 Task: Move the task Create a new online platform for language translation services to the section To-Do in the project AgileRadius and sort the tasks in the project by Last modified on
Action: Mouse moved to (103, 305)
Screenshot: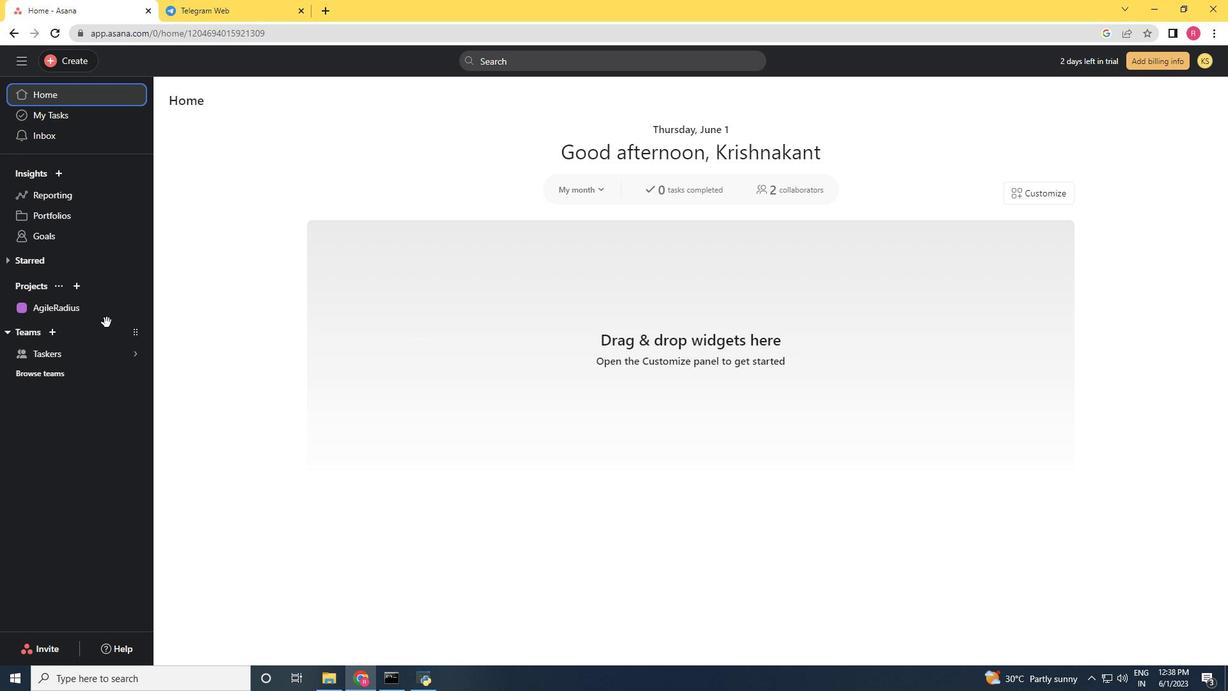 
Action: Mouse pressed left at (103, 305)
Screenshot: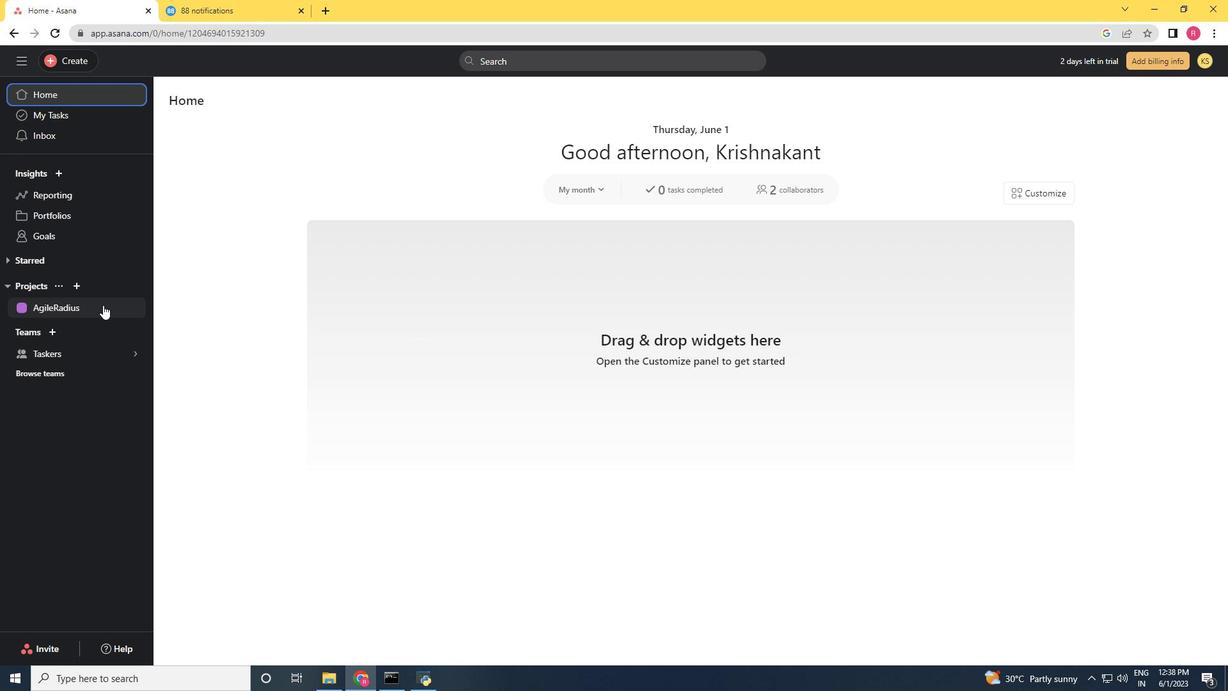 
Action: Mouse moved to (778, 257)
Screenshot: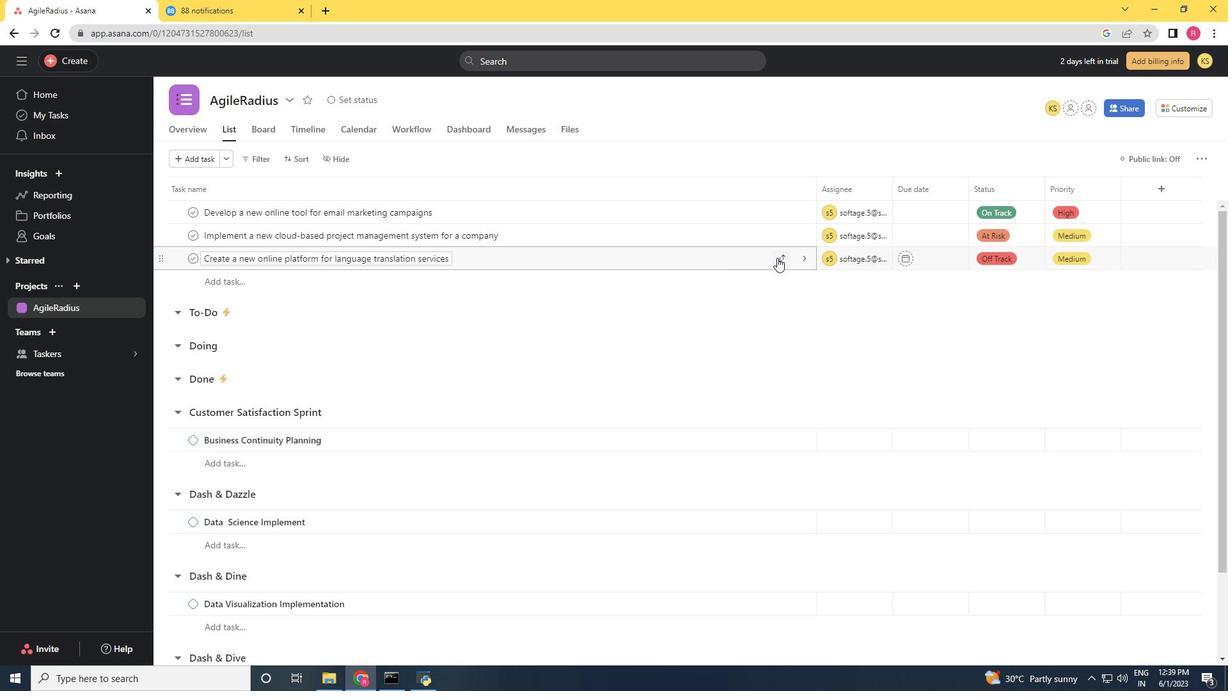 
Action: Mouse pressed left at (778, 257)
Screenshot: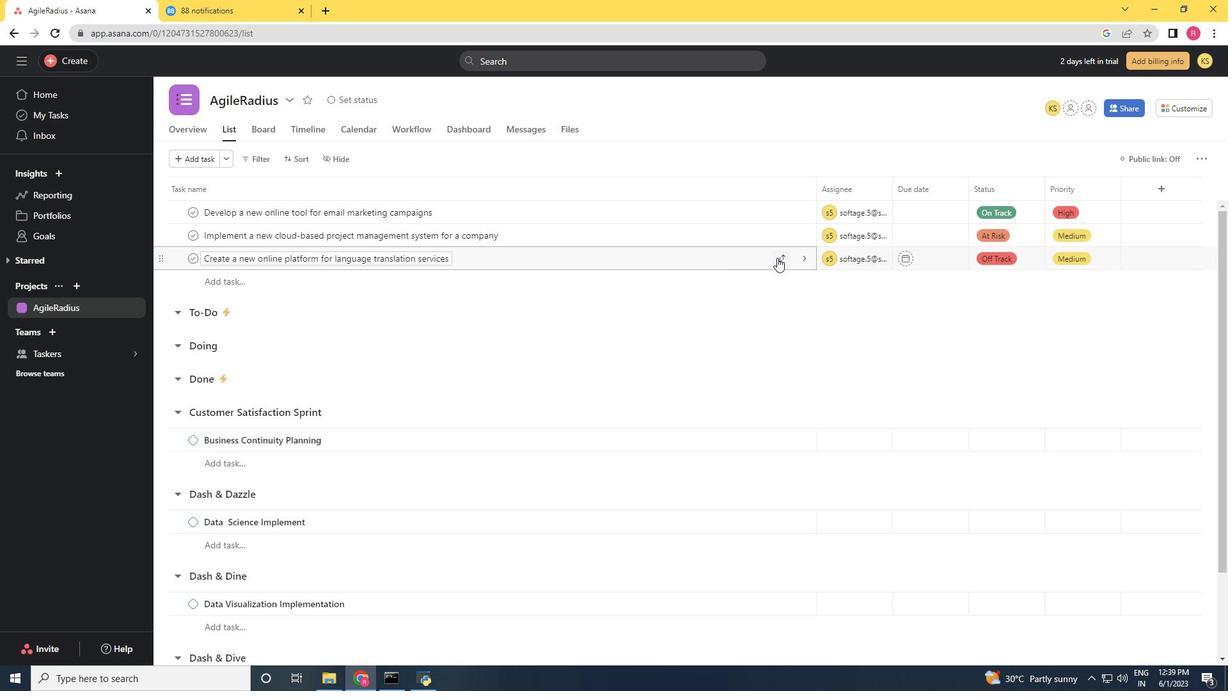 
Action: Mouse moved to (712, 334)
Screenshot: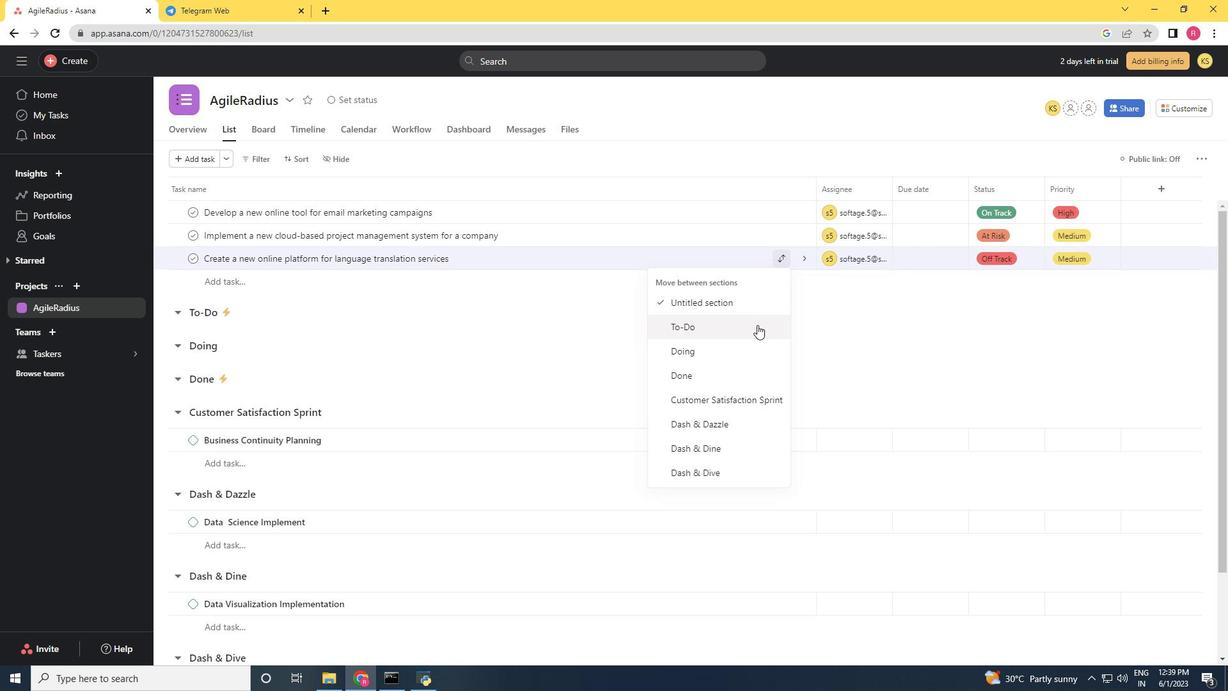 
Action: Mouse pressed left at (712, 334)
Screenshot: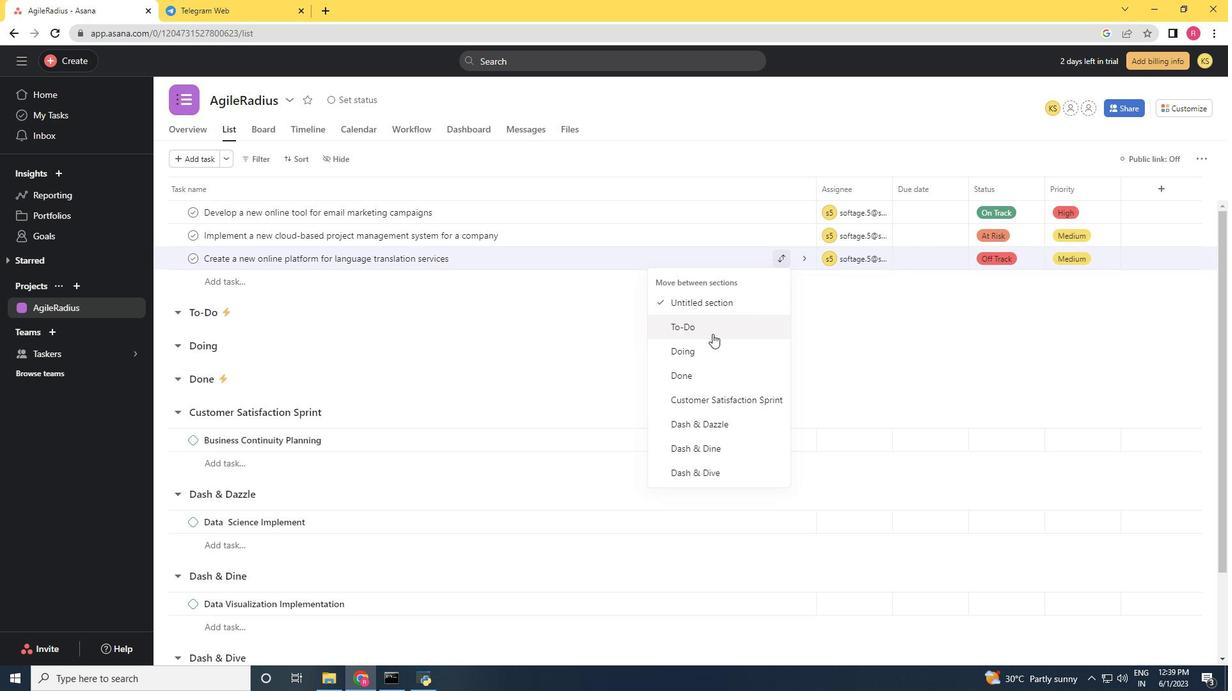 
Action: Mouse moved to (293, 152)
Screenshot: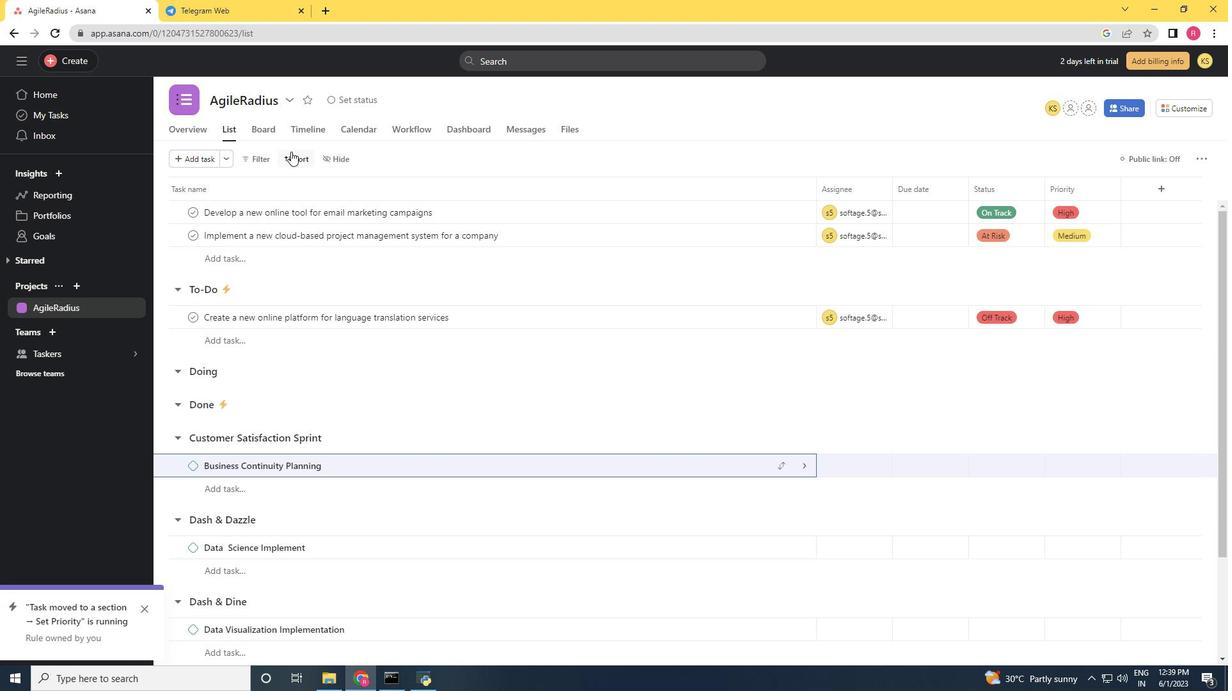 
Action: Mouse pressed left at (293, 152)
Screenshot: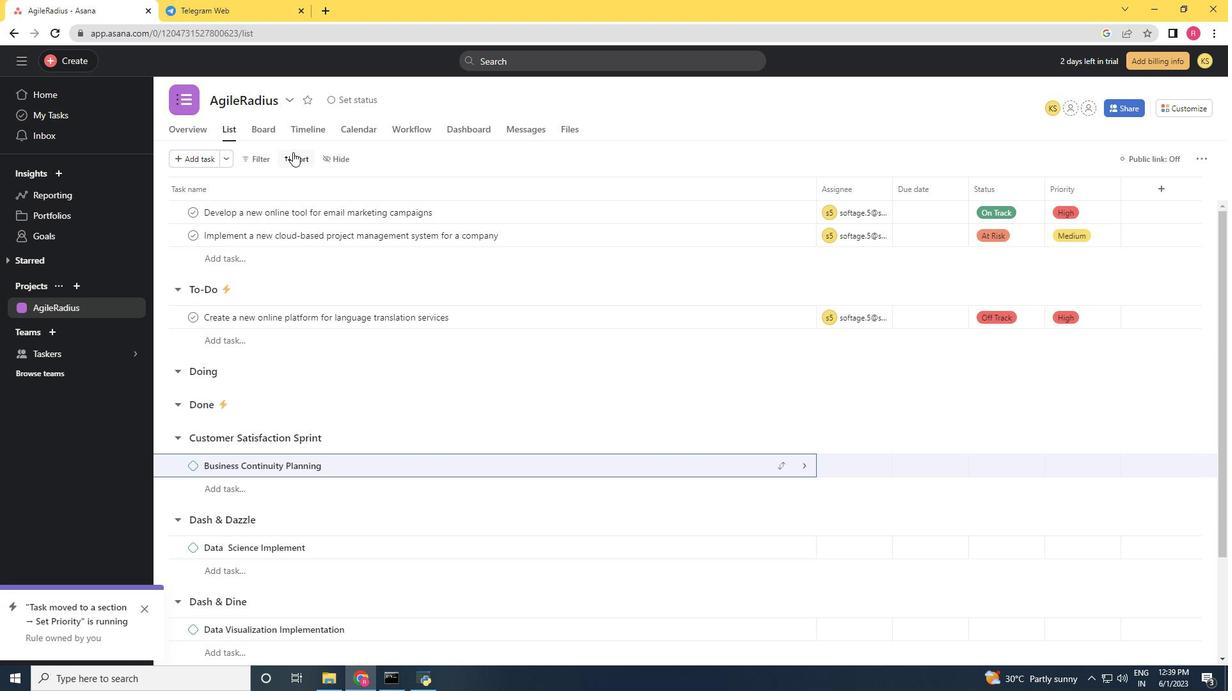 
Action: Mouse moved to (368, 333)
Screenshot: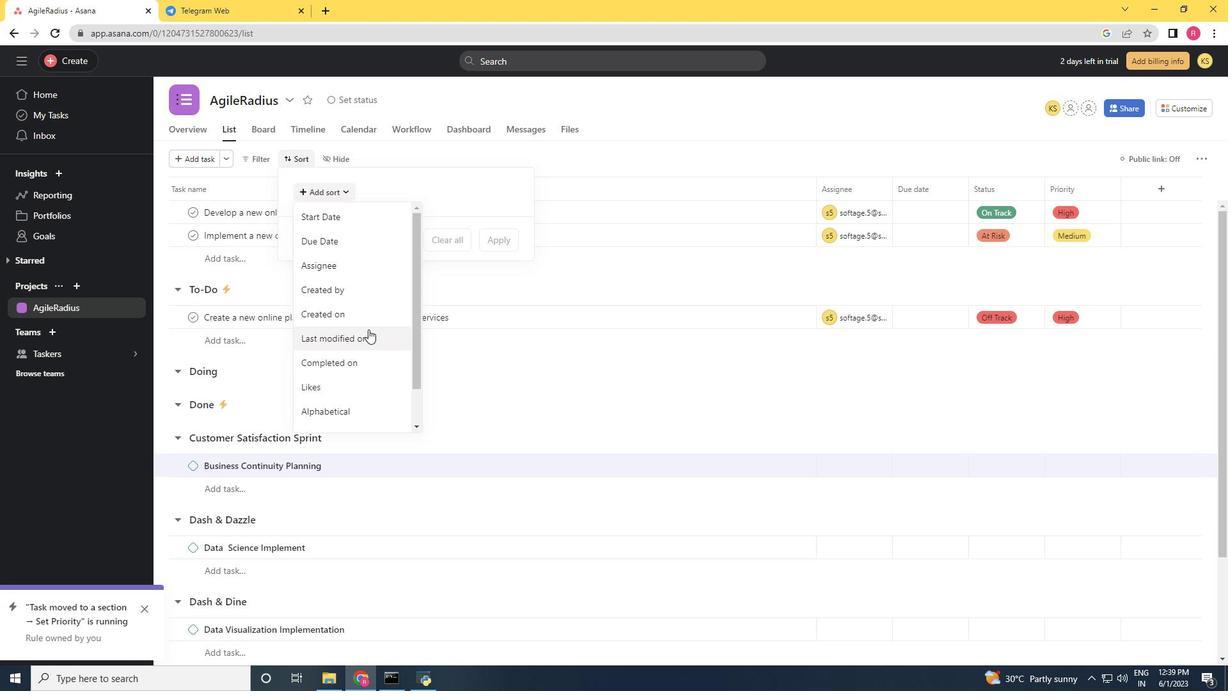 
Action: Mouse pressed left at (368, 333)
Screenshot: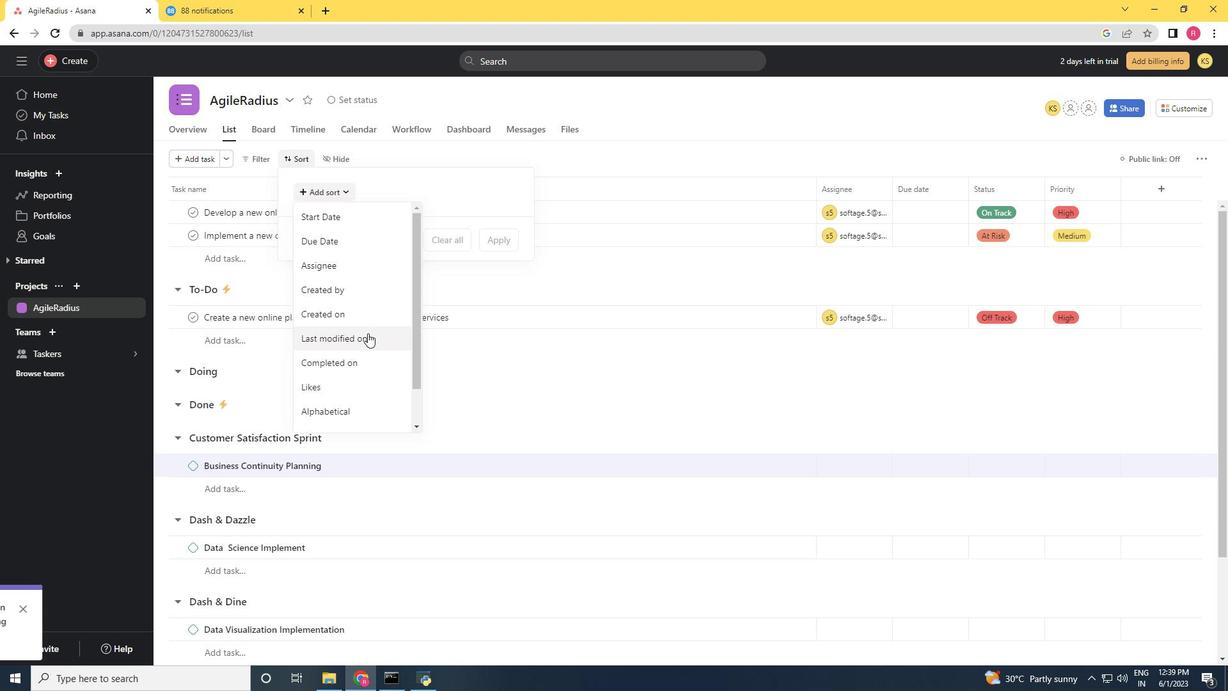
Action: Mouse moved to (491, 305)
Screenshot: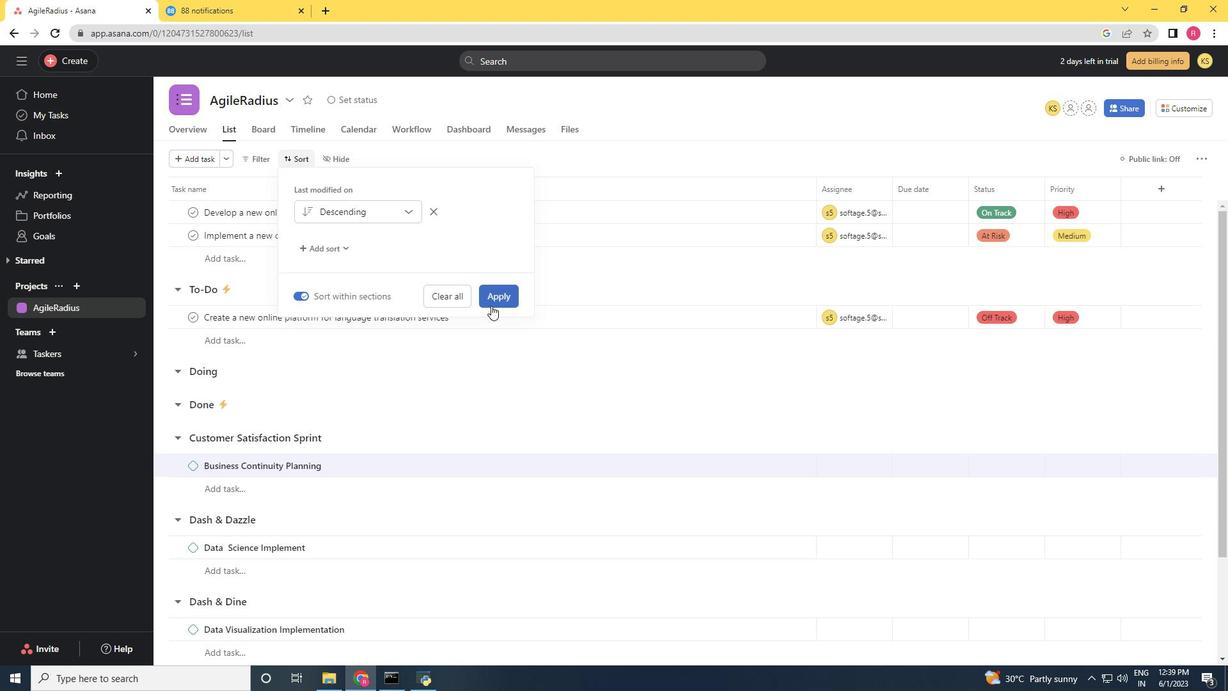 
Action: Mouse pressed left at (491, 305)
Screenshot: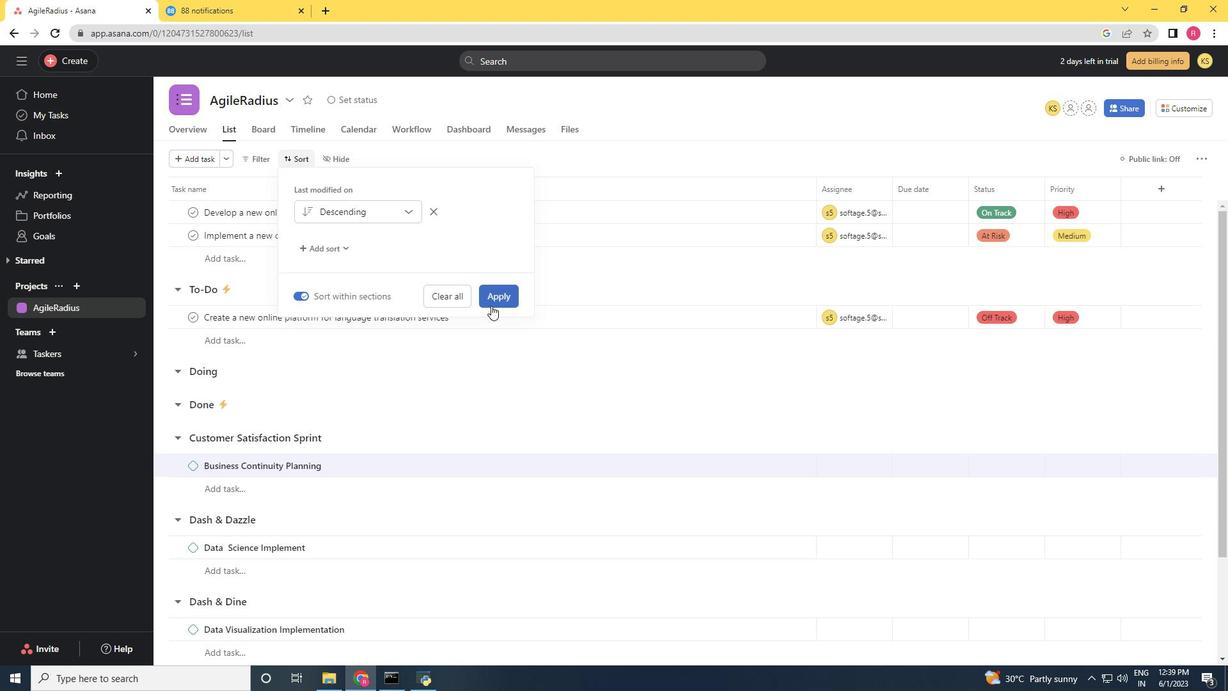 
